 Task: In the  document governance.odt Insert the command  'Editing'Email the file to   'softage.9@softage.net', with message attached Action Required: This requires your review and response. and file type: Open Document
Action: Mouse moved to (130, 93)
Screenshot: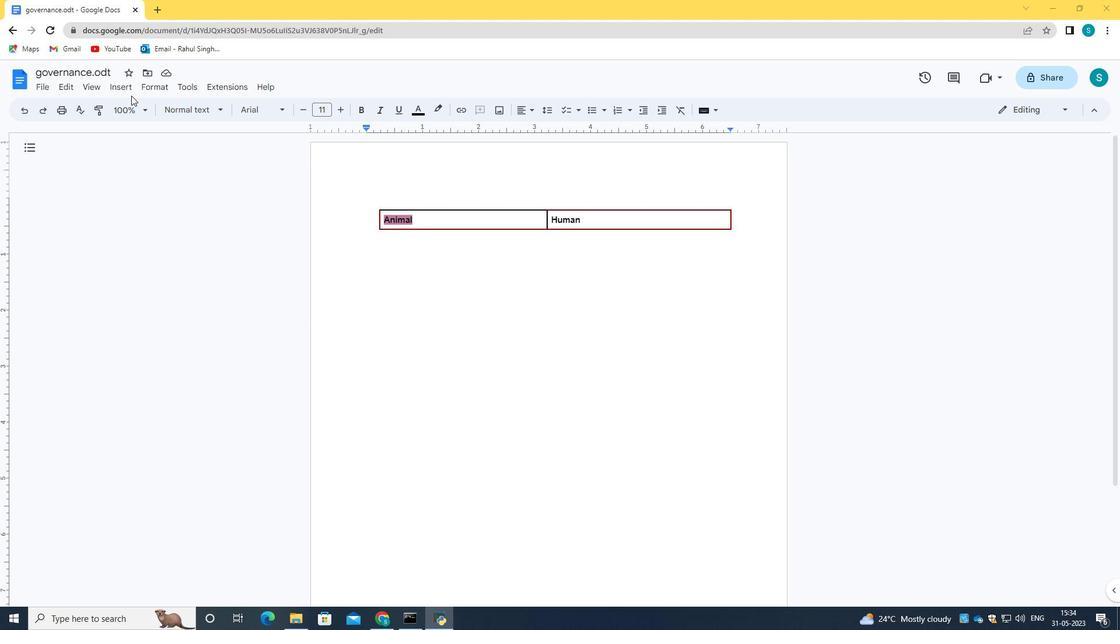 
Action: Mouse pressed left at (130, 93)
Screenshot: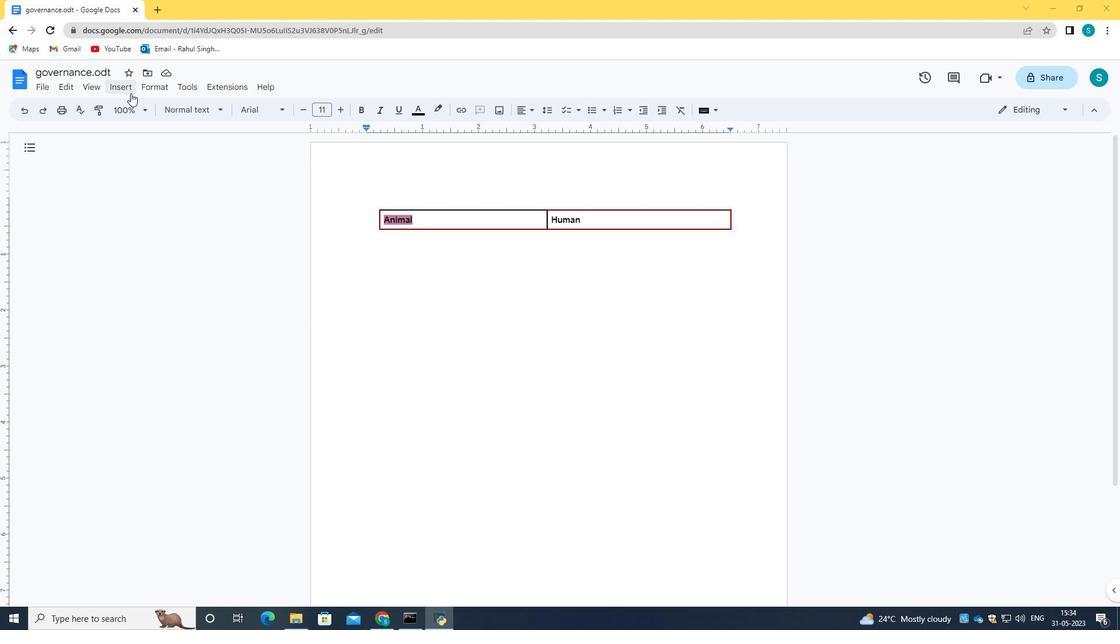 
Action: Mouse moved to (50, 91)
Screenshot: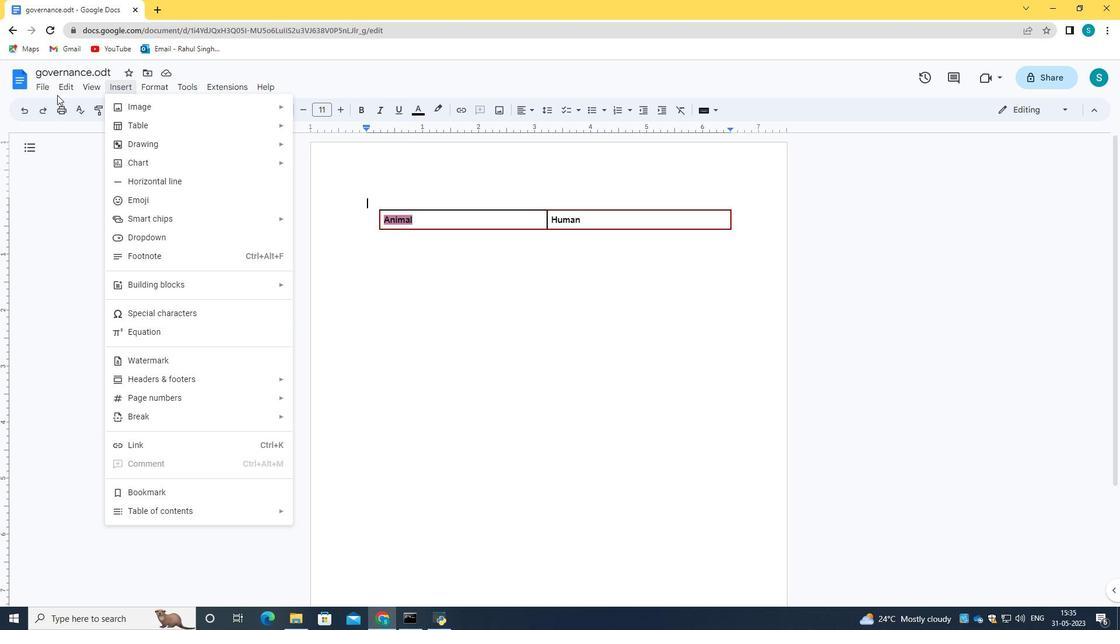 
Action: Mouse pressed left at (50, 91)
Screenshot: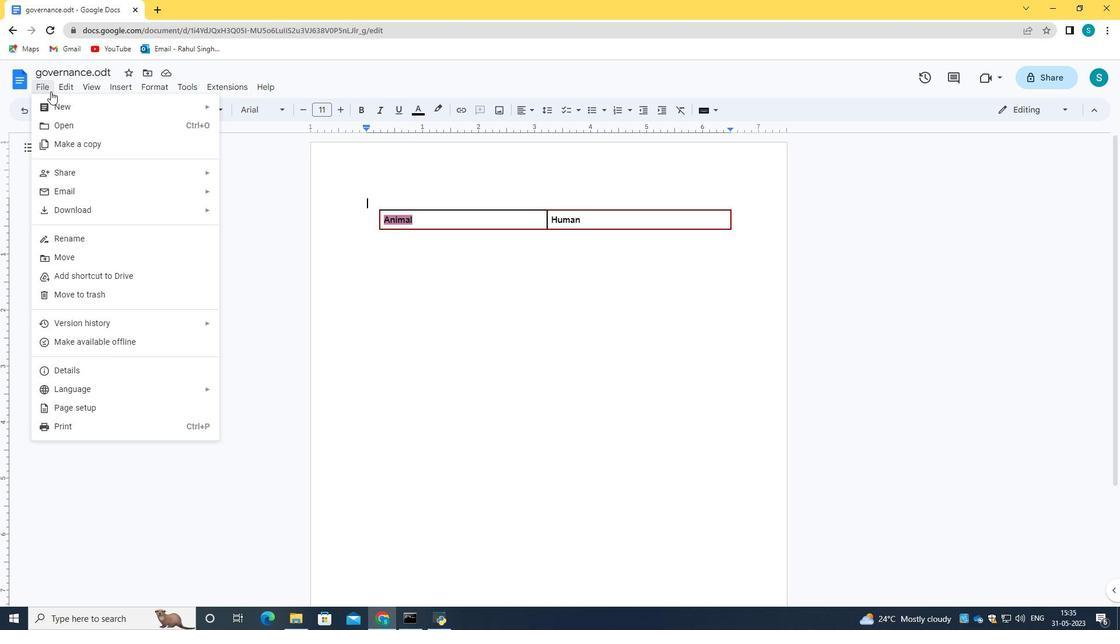 
Action: Mouse moved to (50, 91)
Screenshot: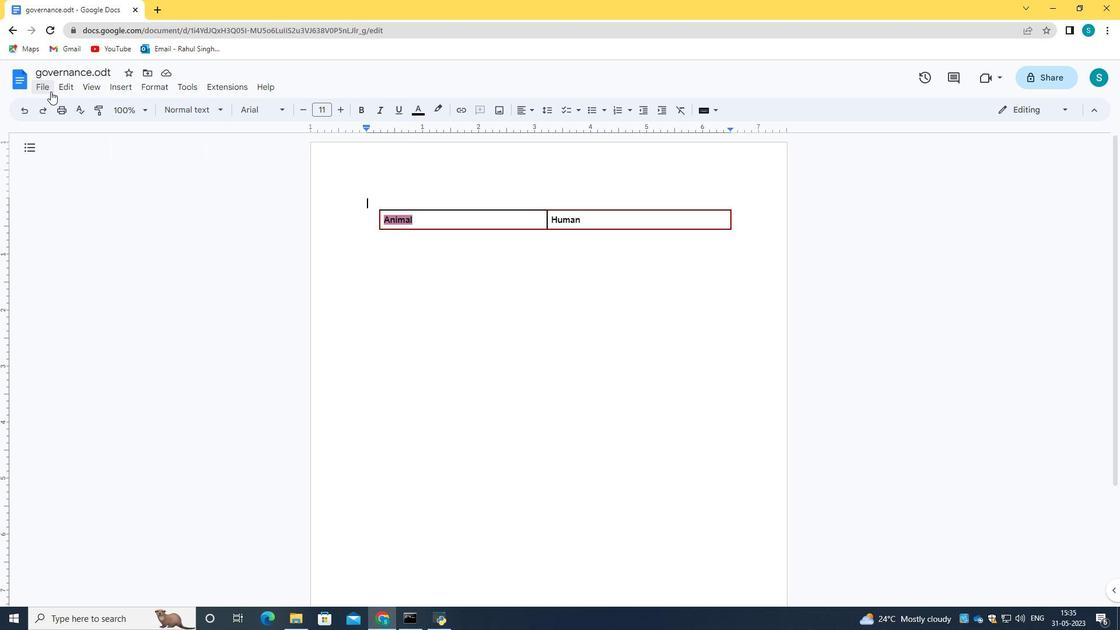 
Action: Mouse pressed left at (50, 91)
Screenshot: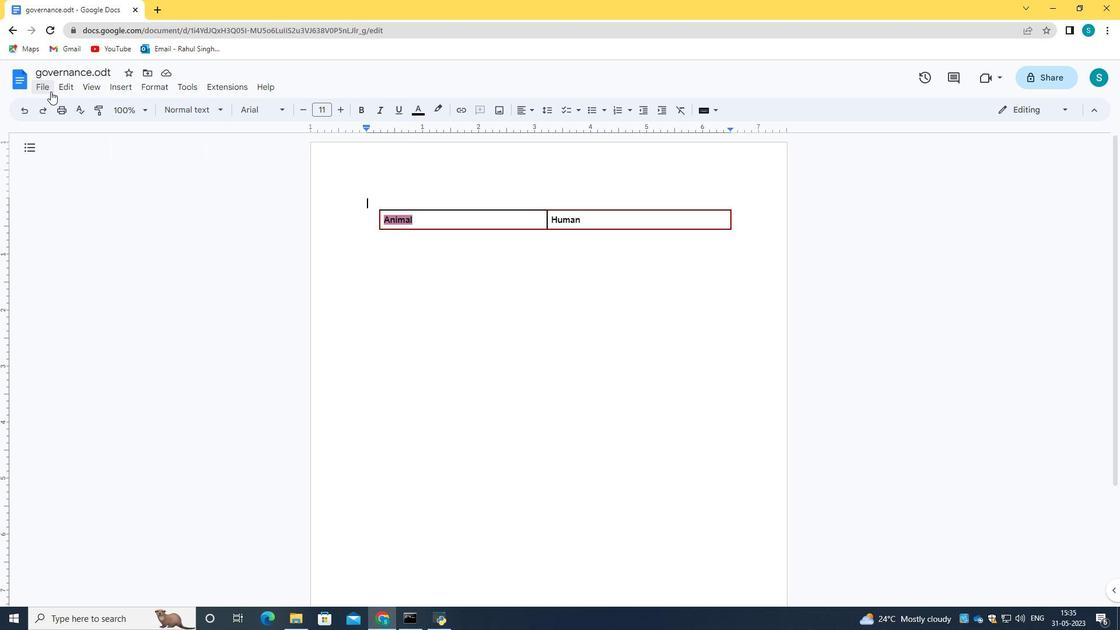 
Action: Mouse moved to (97, 195)
Screenshot: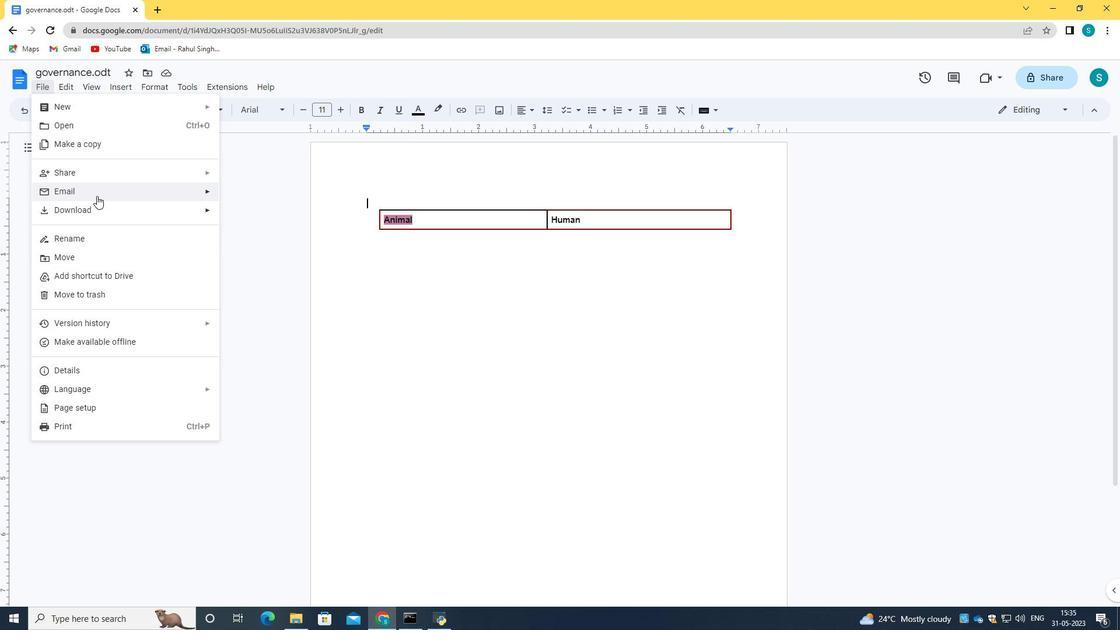 
Action: Mouse pressed left at (97, 195)
Screenshot: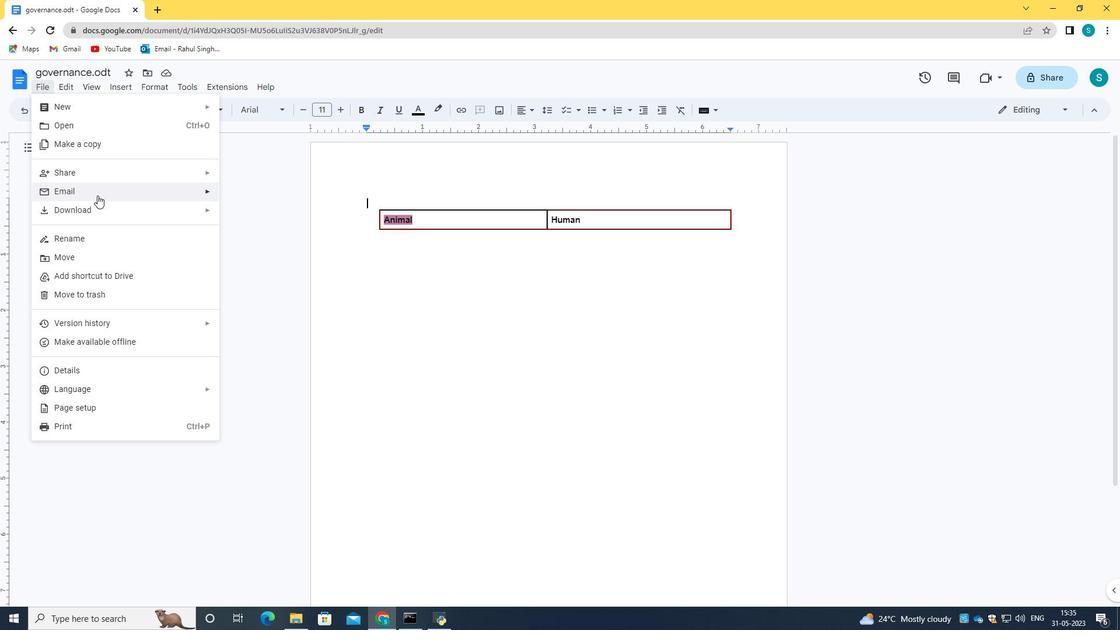 
Action: Mouse moved to (78, 188)
Screenshot: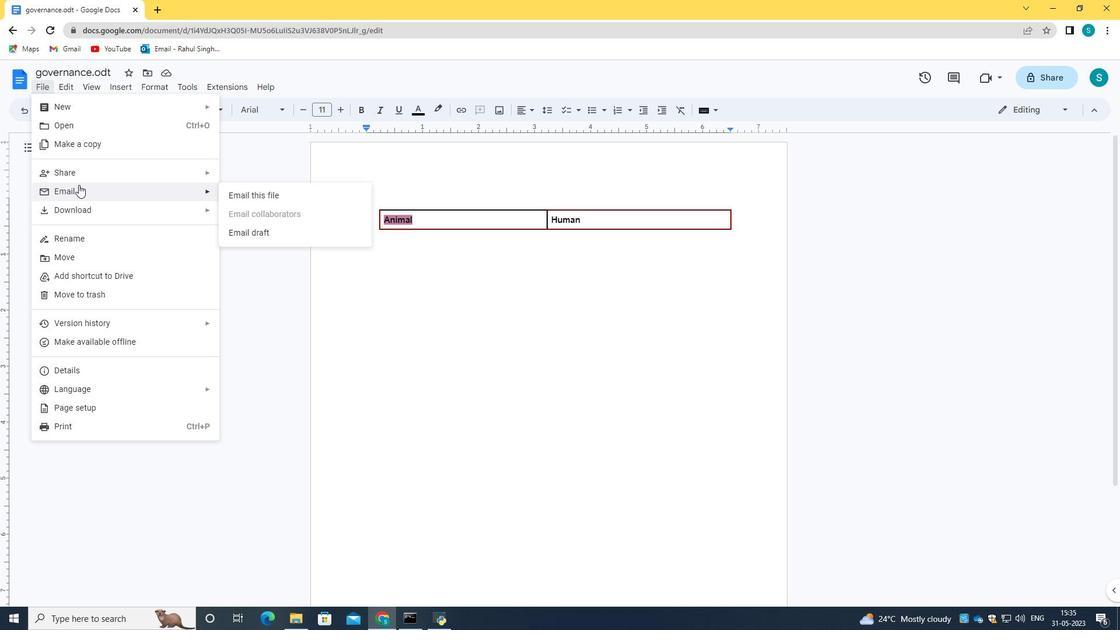 
Action: Mouse pressed left at (78, 188)
Screenshot: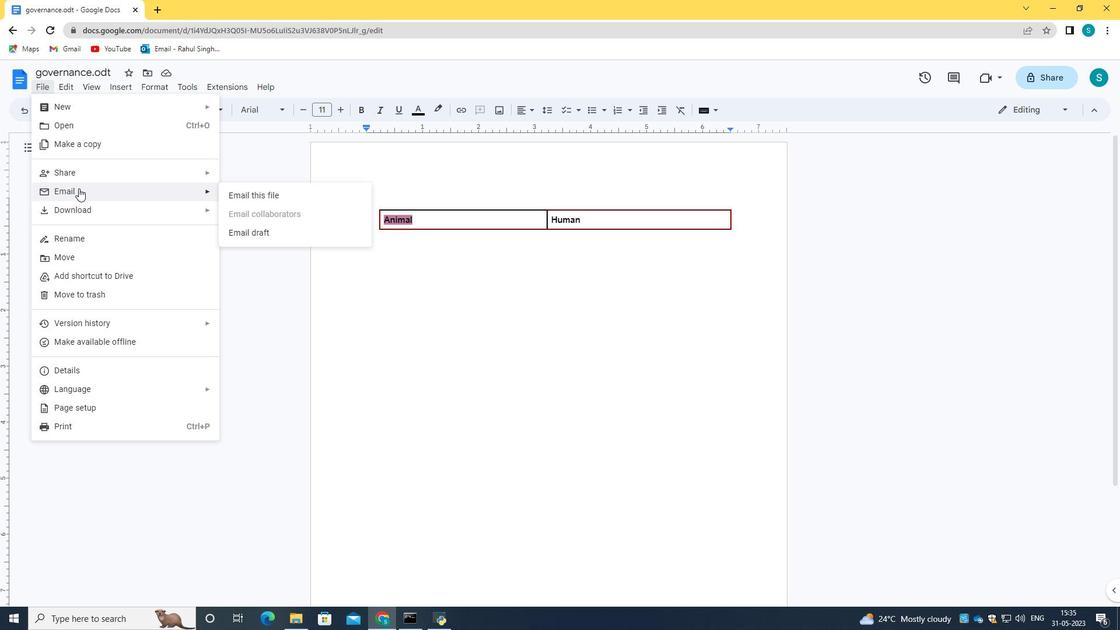 
Action: Mouse moved to (242, 193)
Screenshot: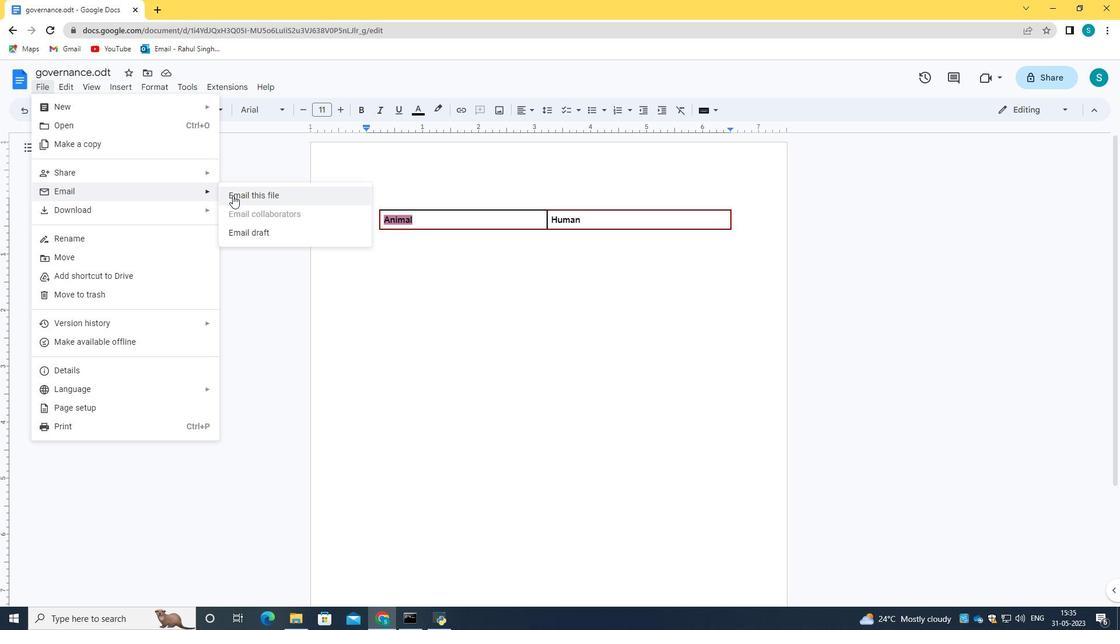 
Action: Mouse pressed left at (242, 193)
Screenshot: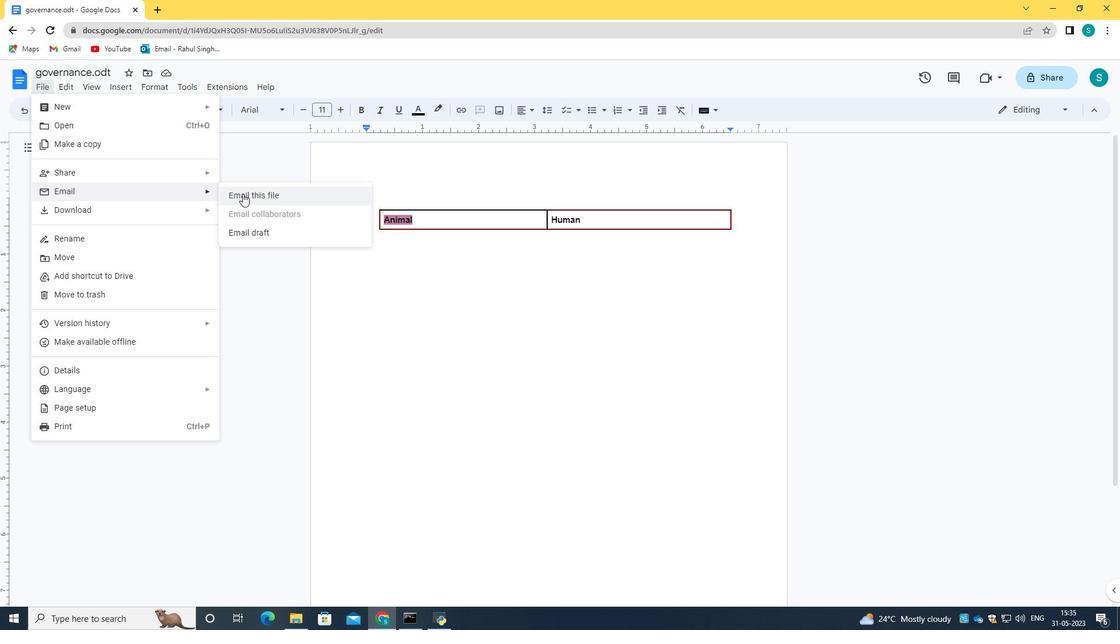 
Action: Mouse moved to (489, 275)
Screenshot: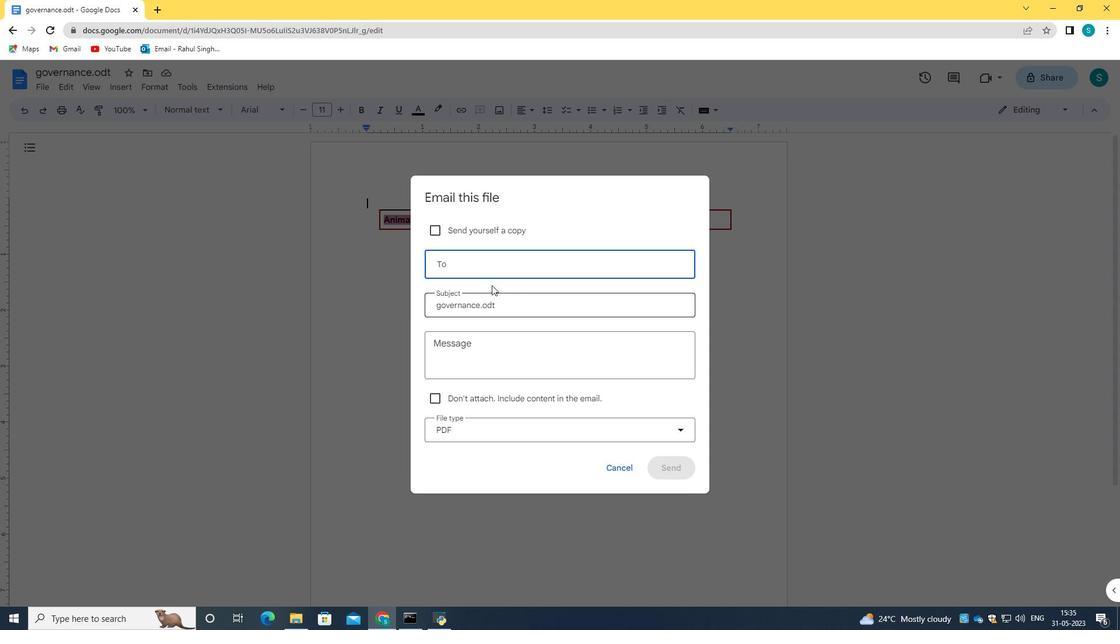 
Action: Key pressed softage.9<Key.shift>@softage.net
Screenshot: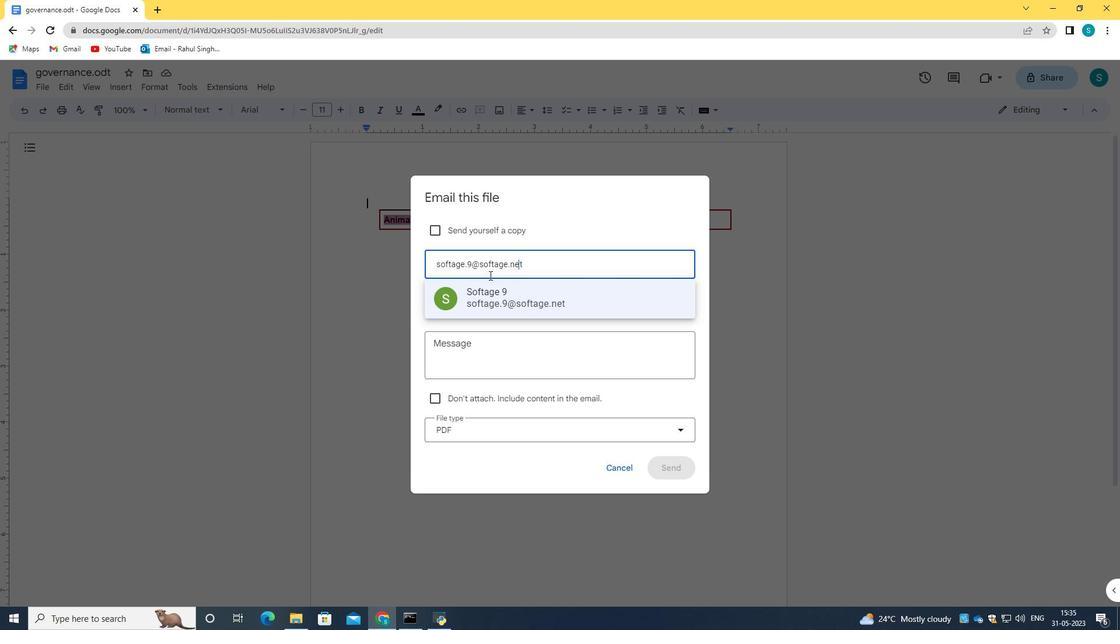 
Action: Mouse moved to (520, 307)
Screenshot: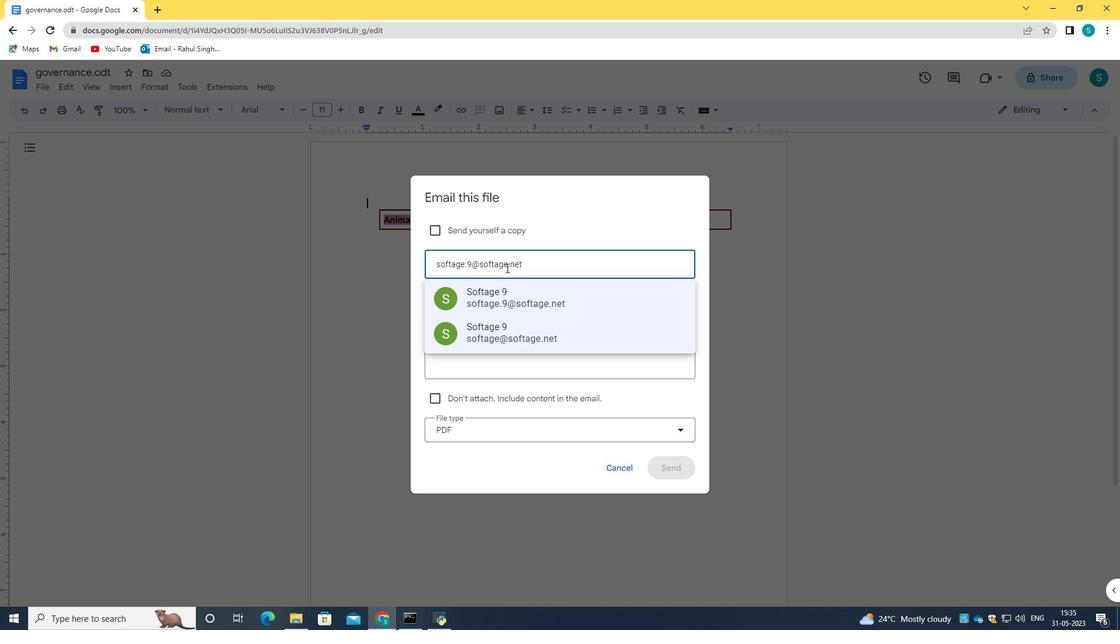 
Action: Mouse pressed left at (520, 307)
Screenshot: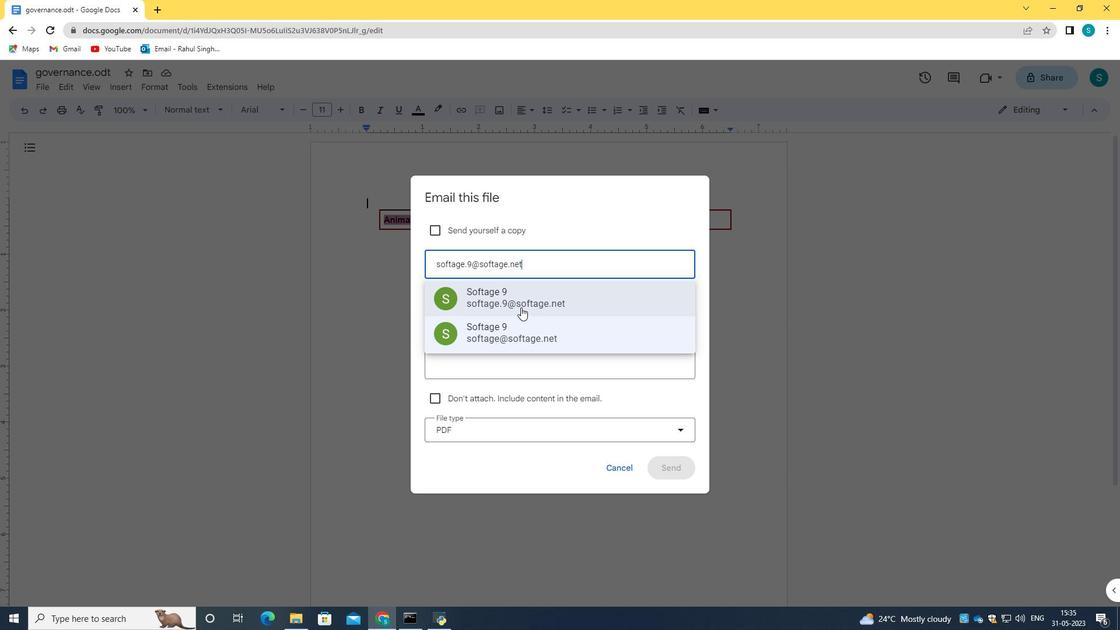 
Action: Mouse moved to (511, 341)
Screenshot: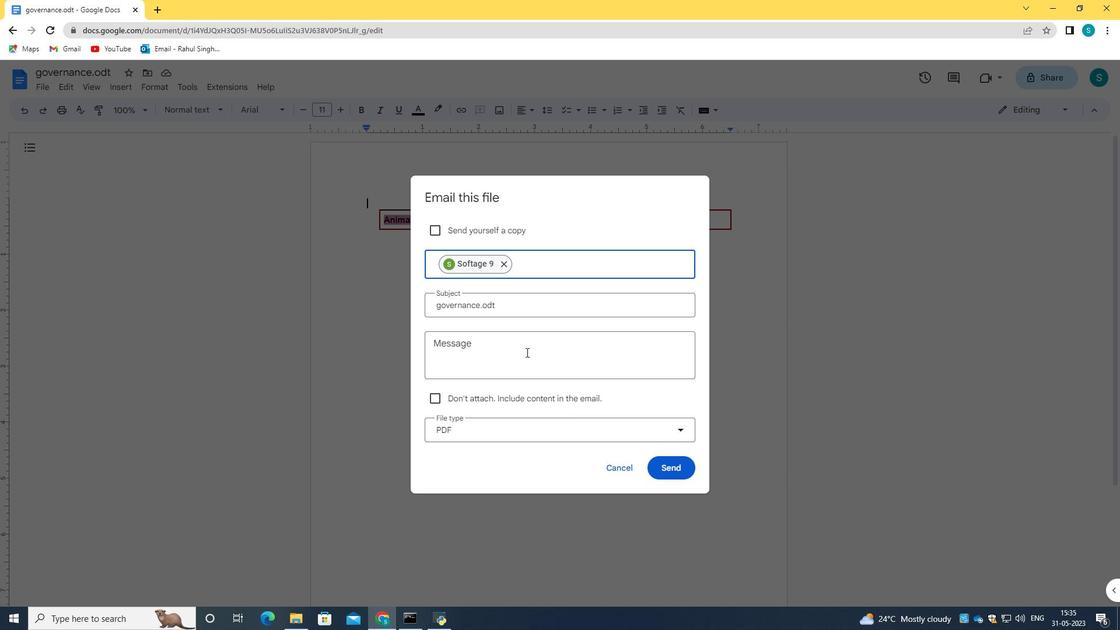
Action: Mouse pressed left at (511, 341)
Screenshot: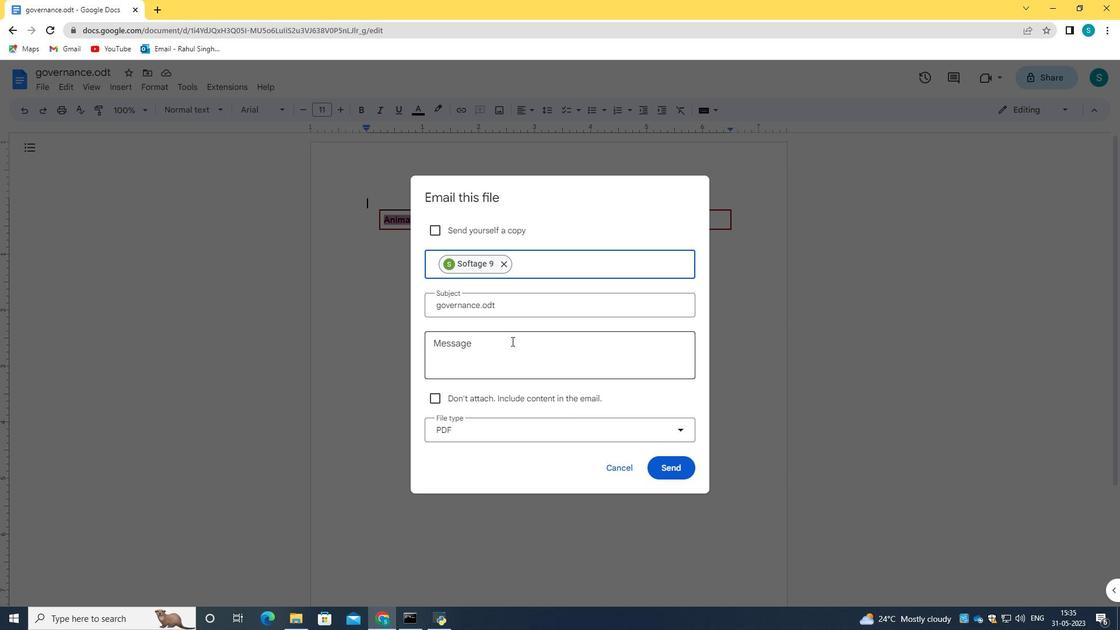 
Action: Key pressed <Key.caps_lock>A<Key.caps_lock>ction<Key.space><Key.caps_lock>R<Key.caps_lock>equird<Key.shift_r>:<Key.space><Key.backspace><Key.backspace><Key.backspace><Key.backspace>red<Key.shift_r>:<Key.space><Key.caps_lock>T<Key.caps_lock>his<Key.space>requires<Key.space>your<Key.space>review<Key.space>and<Key.space>response.
Screenshot: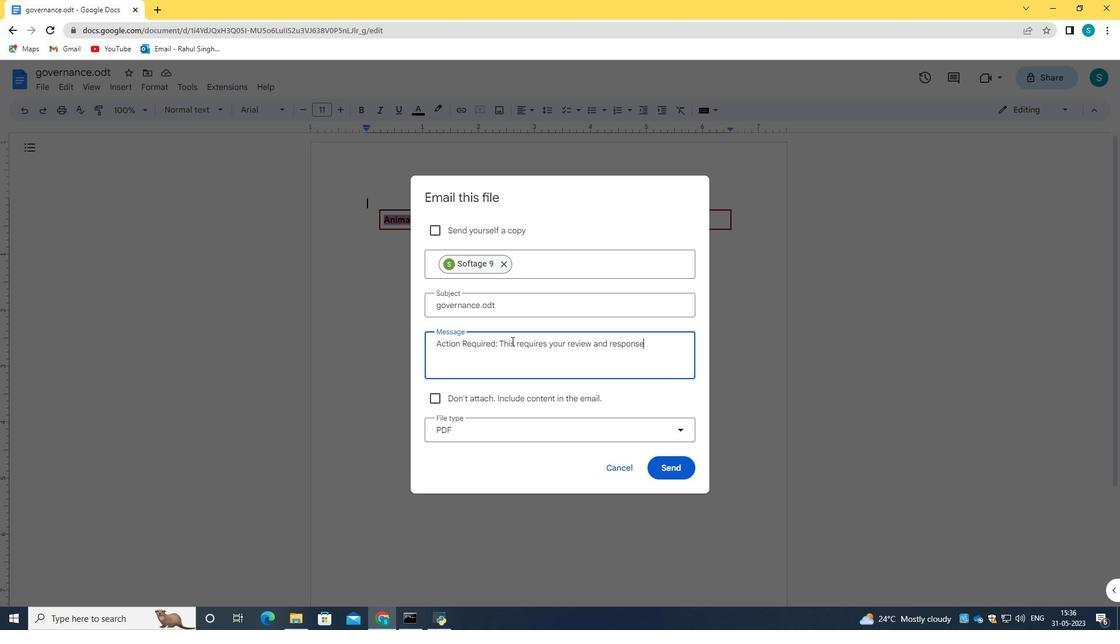 
Action: Mouse moved to (478, 424)
Screenshot: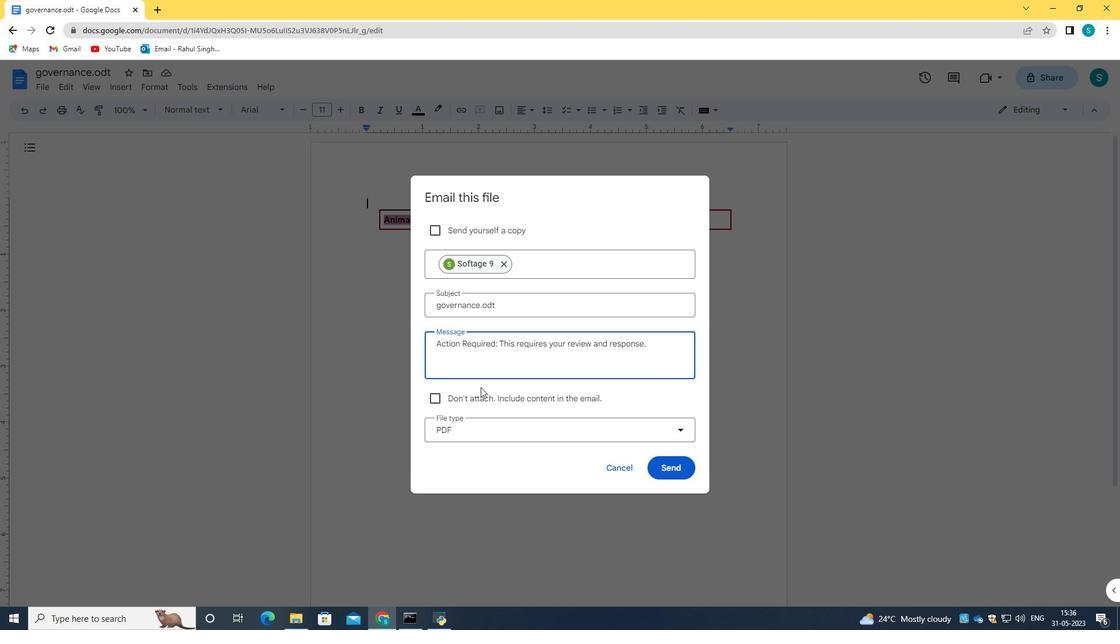 
Action: Mouse pressed left at (478, 424)
Screenshot: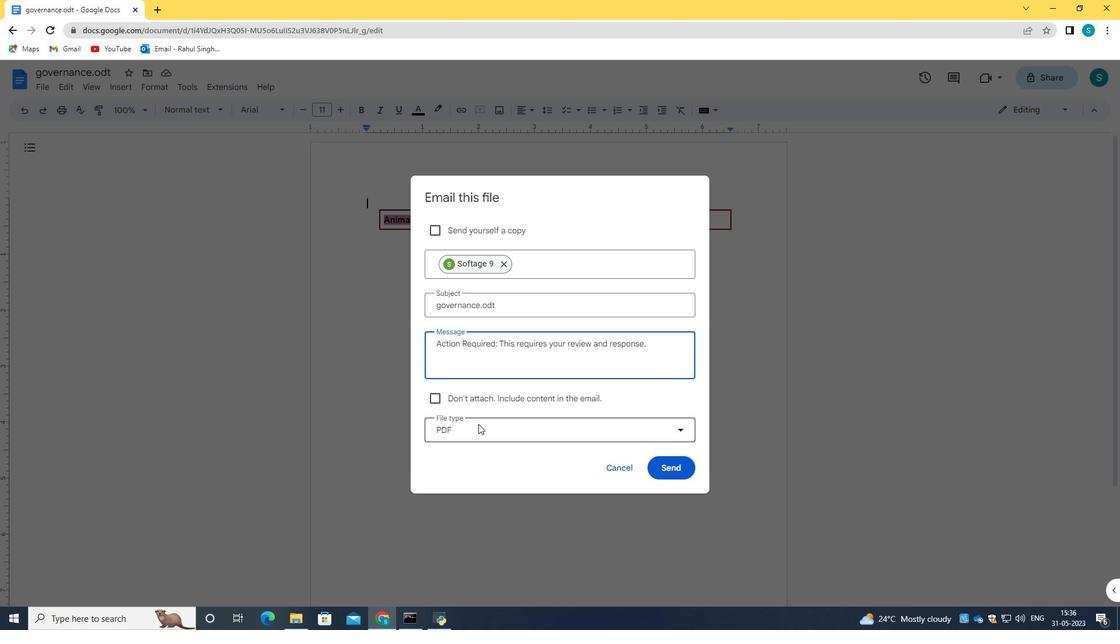 
Action: Mouse moved to (470, 496)
Screenshot: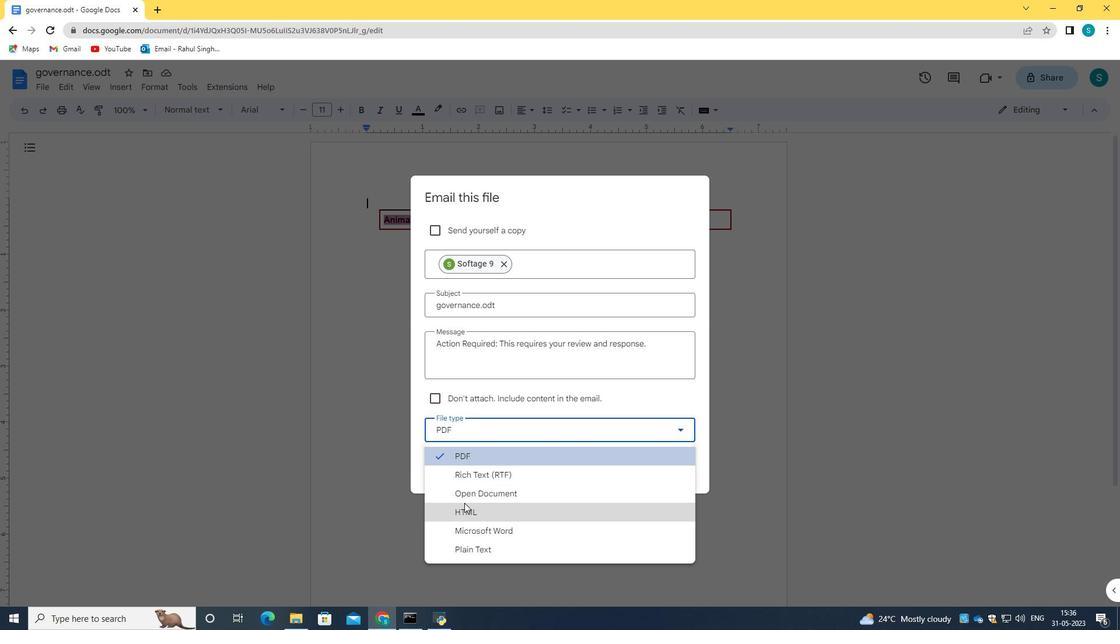 
Action: Mouse pressed left at (470, 496)
Screenshot: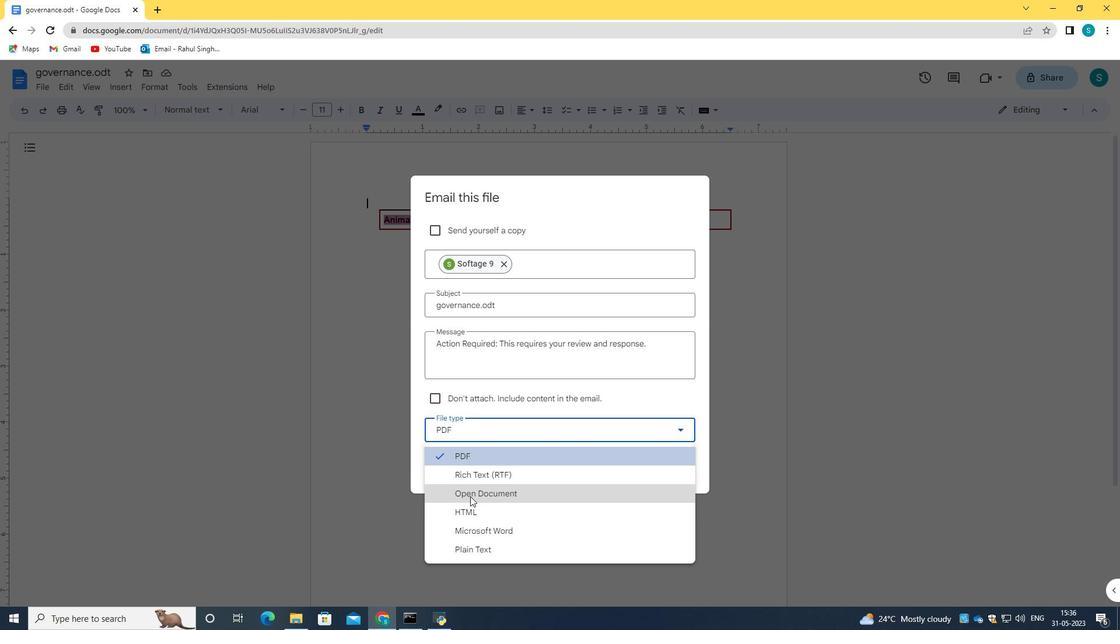 
Action: Mouse moved to (669, 476)
Screenshot: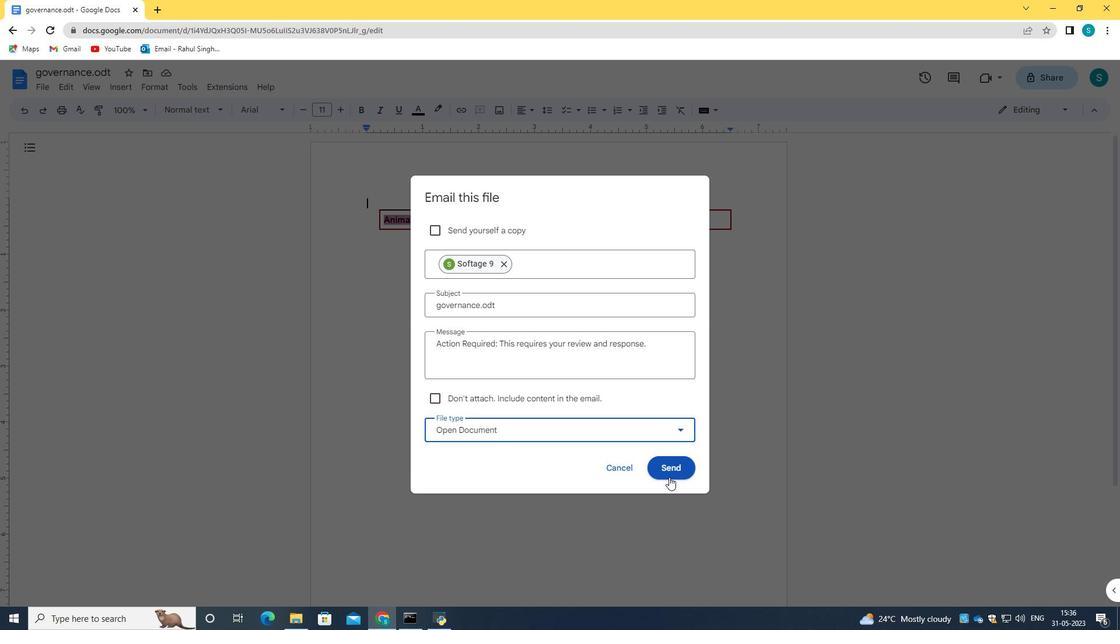 
Action: Mouse pressed left at (669, 476)
Screenshot: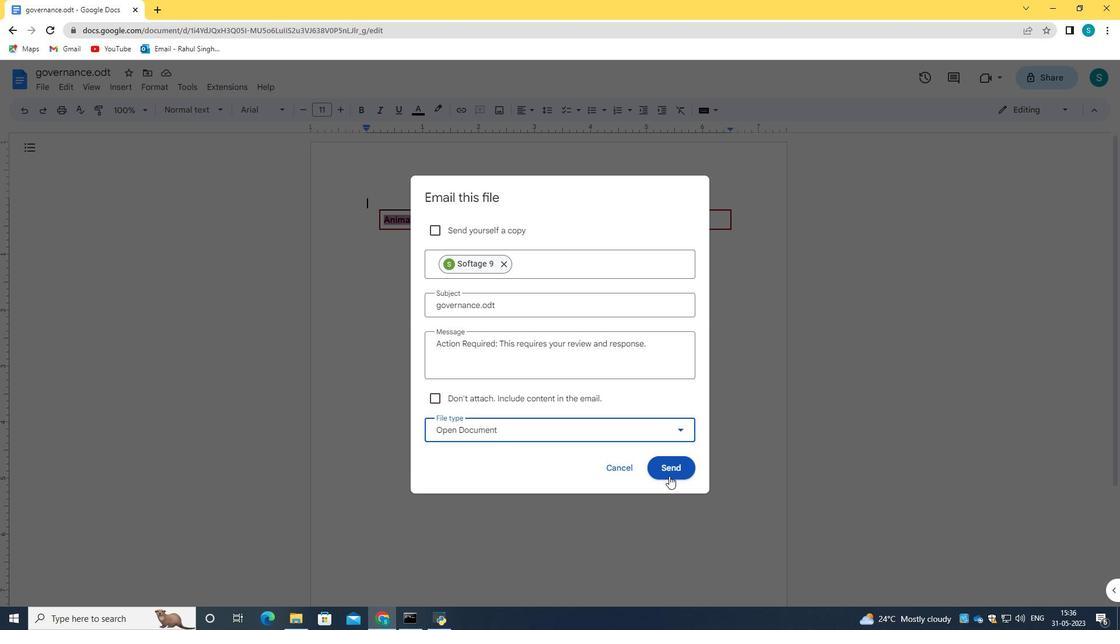 
Action: Mouse moved to (282, 296)
Screenshot: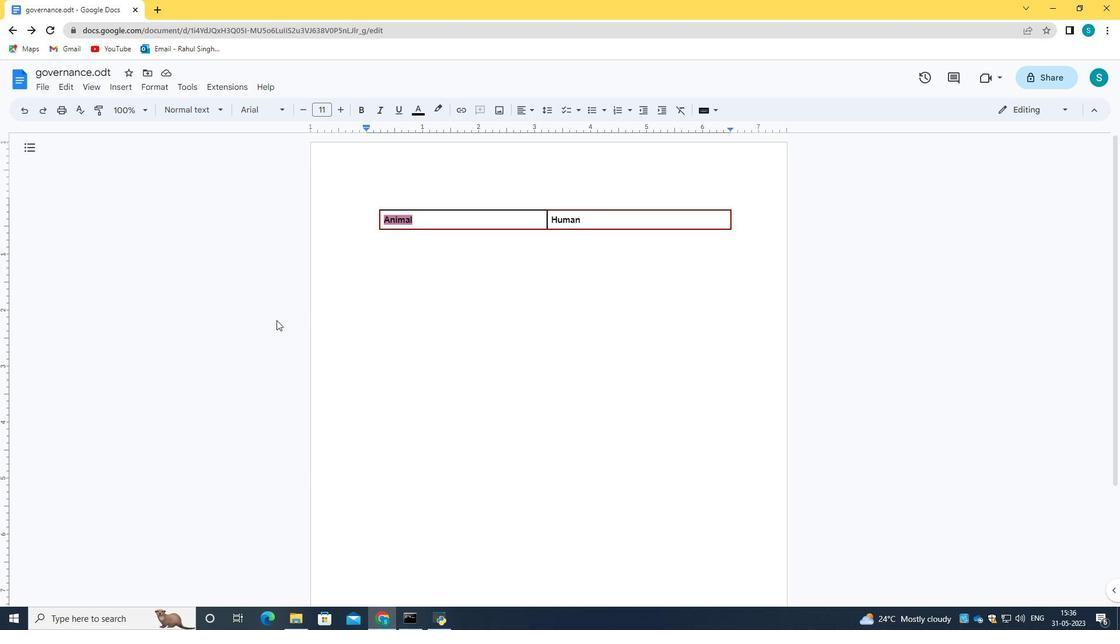 
